 Task: Toggle the option "Start in minimal view mode" to customize the look and feel of the interface.
Action: Mouse moved to (117, 15)
Screenshot: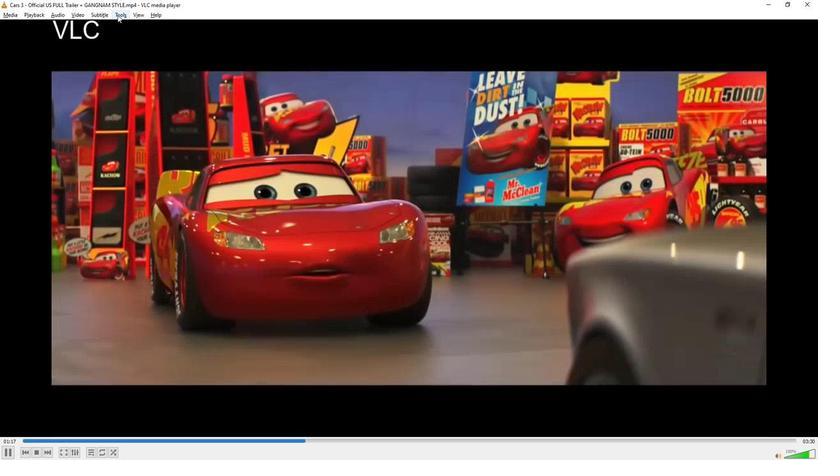 
Action: Mouse pressed left at (117, 15)
Screenshot: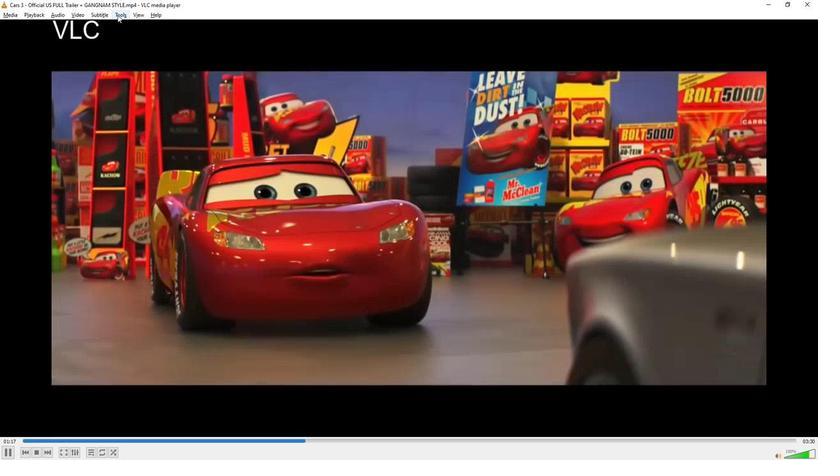 
Action: Mouse moved to (161, 116)
Screenshot: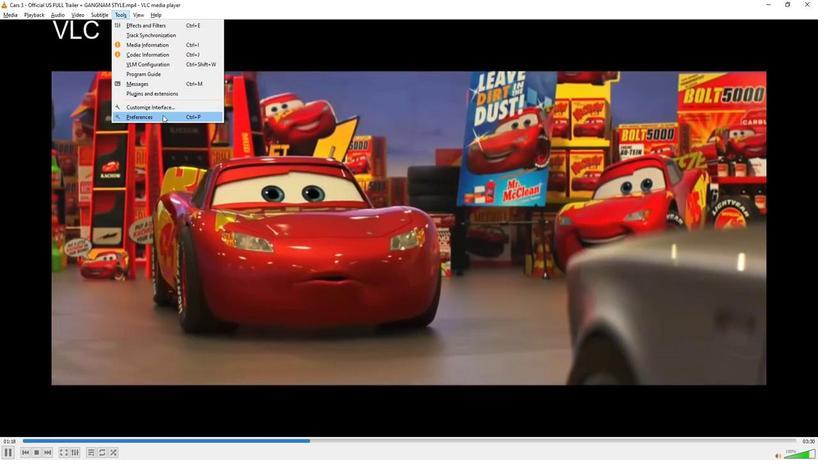 
Action: Mouse pressed left at (161, 116)
Screenshot: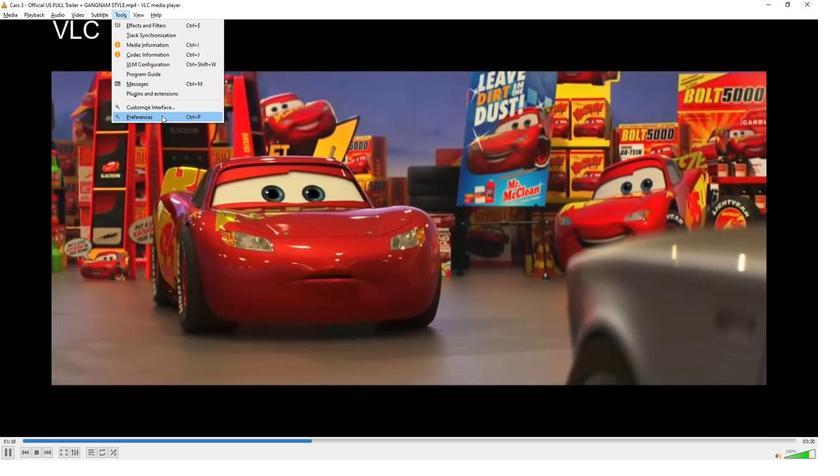 
Action: Mouse moved to (428, 219)
Screenshot: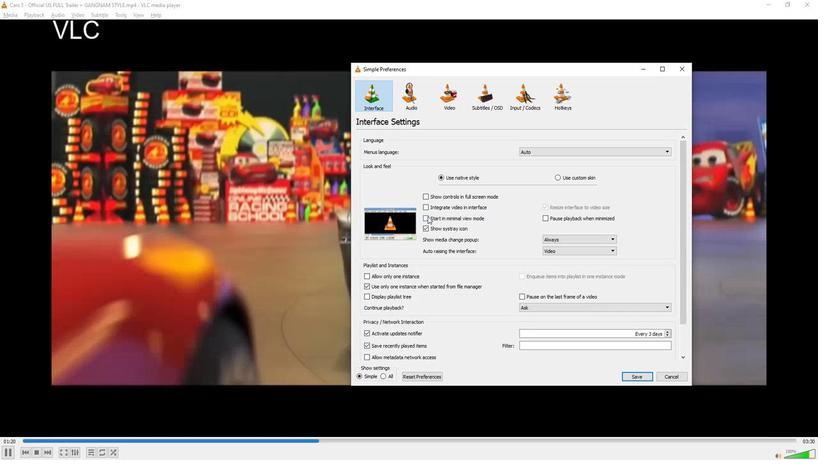 
Action: Mouse pressed left at (428, 219)
Screenshot: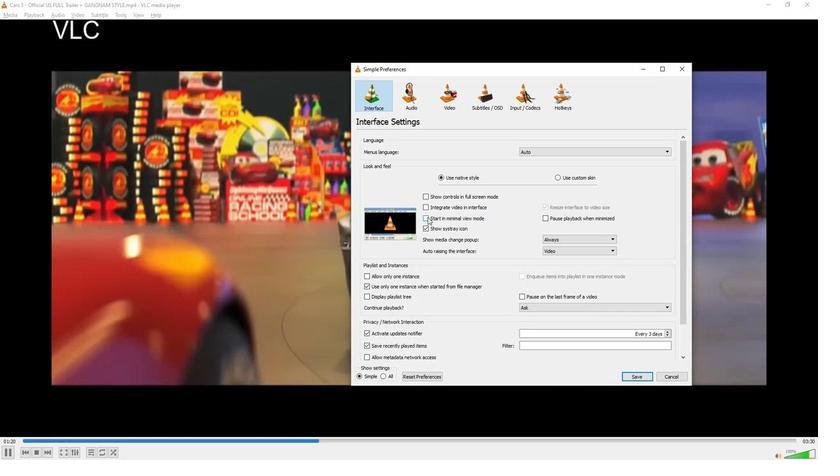 
Action: Mouse moved to (305, 271)
Screenshot: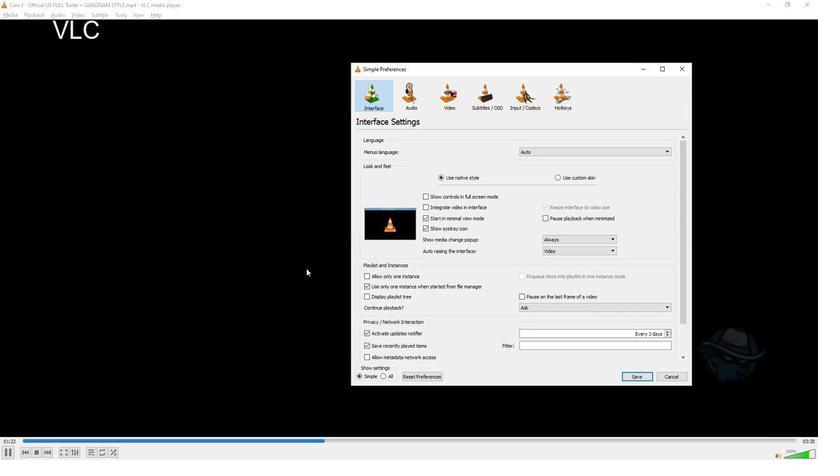 
